 Task: Select Convenience. Add to cart, from Total Wine & More for 1990 Hamilton Drive, Baltimore, Maryland 21217, Cell Number 410-225-3451, following items :_x000D_
Roberts Pirates Booty - 1,_x000D_
Sweet Chaos Movie Theater Butter Popcorn Bag  - 2,_x000D_
Terra Chips - Sweet Potato Crinkle - 2
Action: Mouse moved to (278, 92)
Screenshot: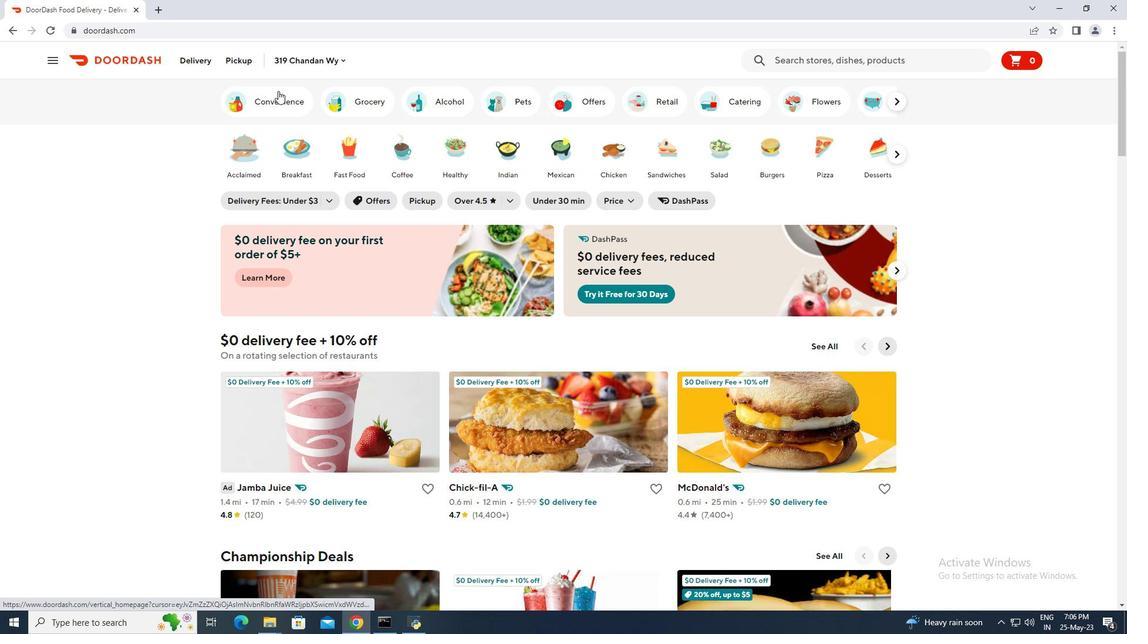 
Action: Mouse pressed left at (278, 92)
Screenshot: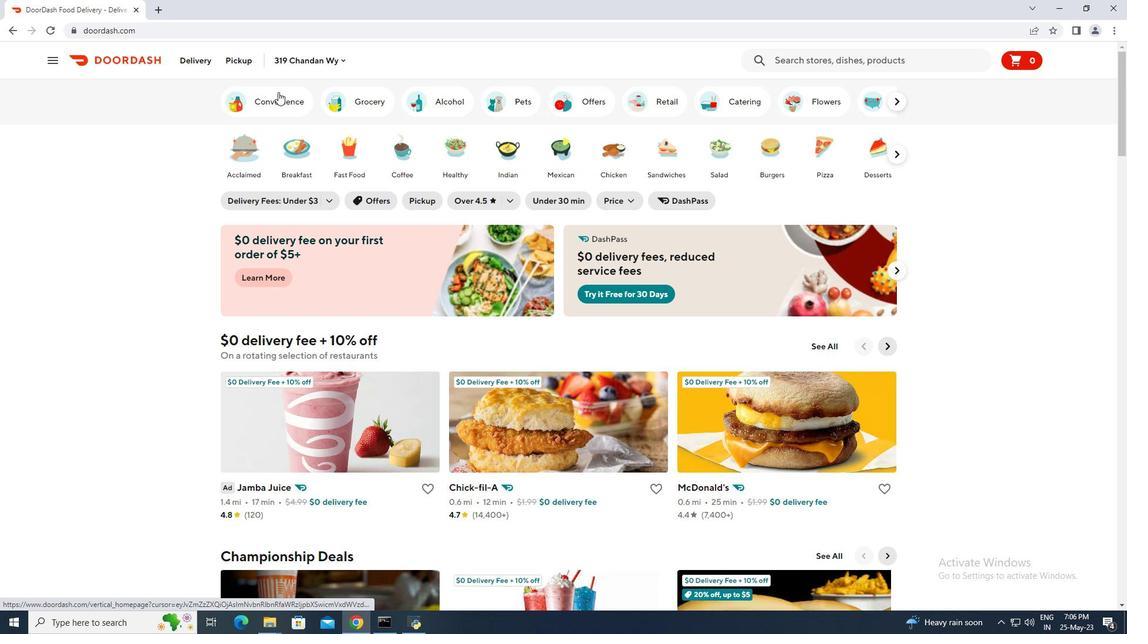
Action: Mouse moved to (546, 572)
Screenshot: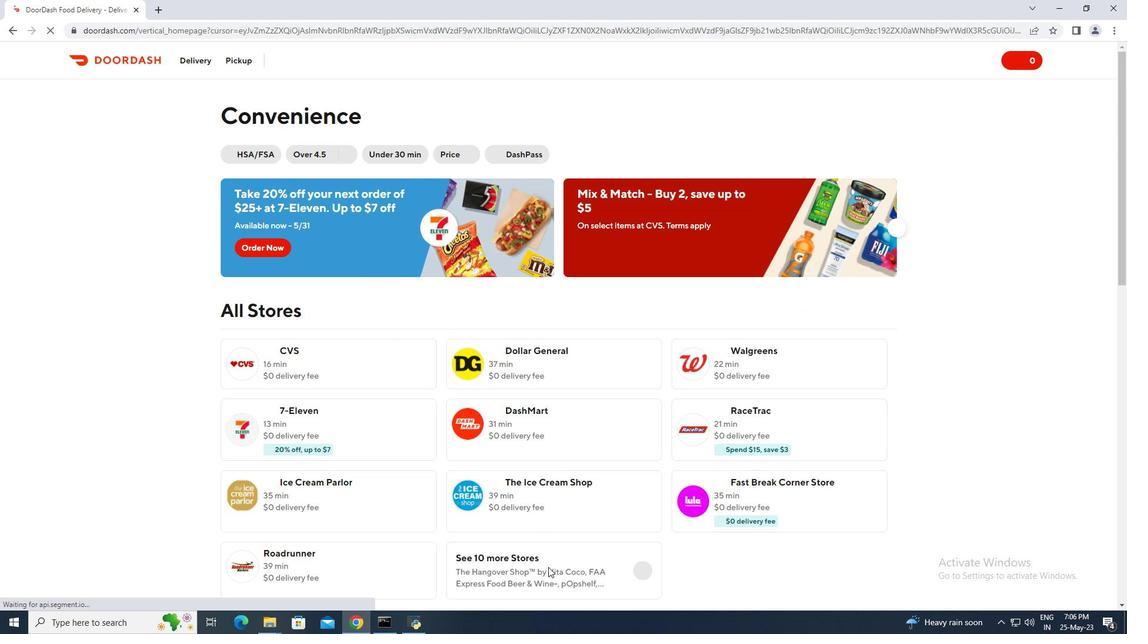 
Action: Mouse pressed left at (546, 572)
Screenshot: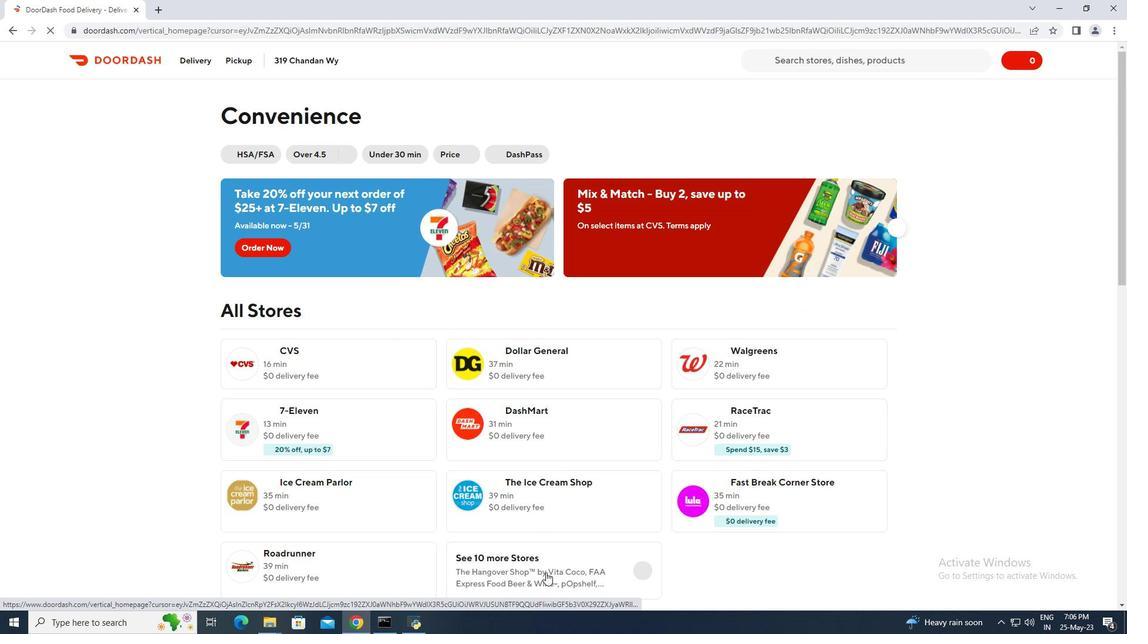 
Action: Mouse moved to (523, 495)
Screenshot: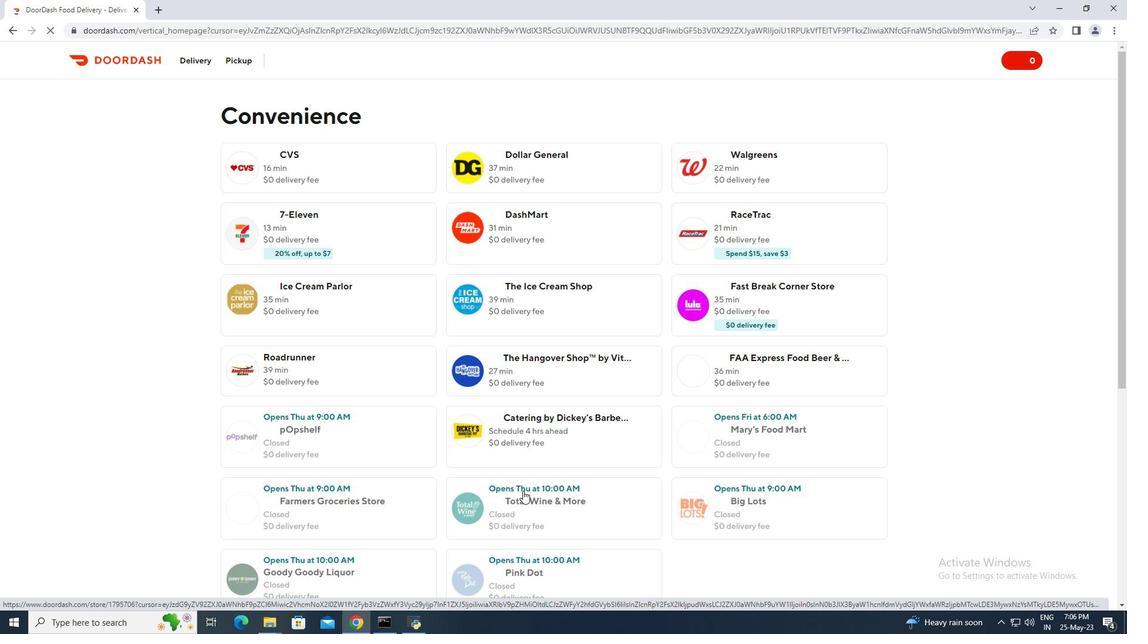 
Action: Mouse pressed left at (523, 495)
Screenshot: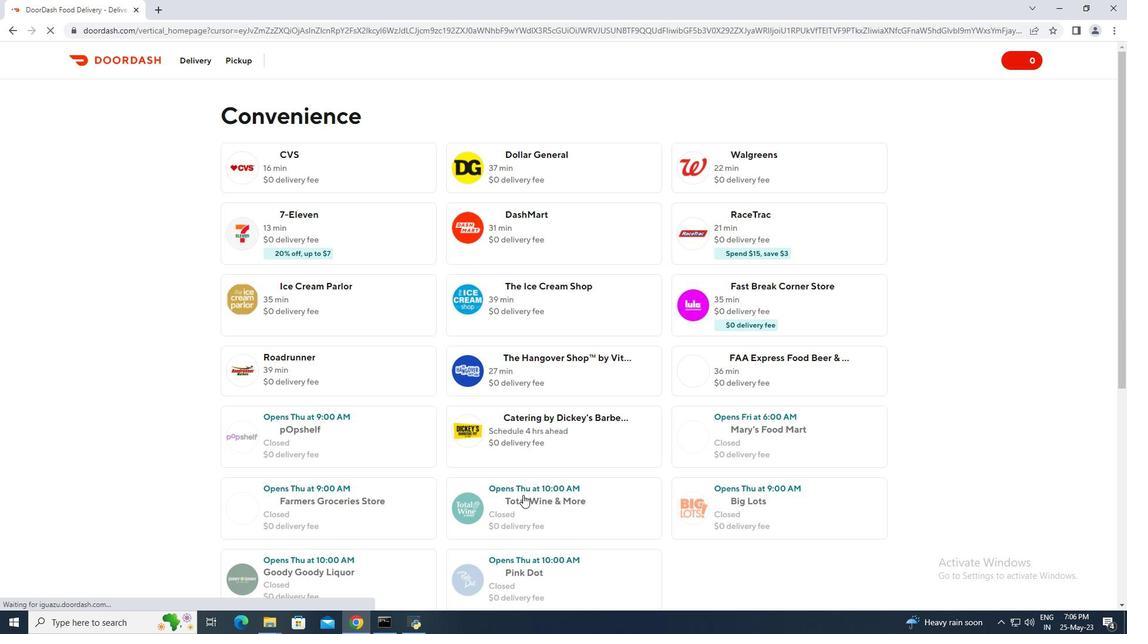 
Action: Mouse moved to (224, 62)
Screenshot: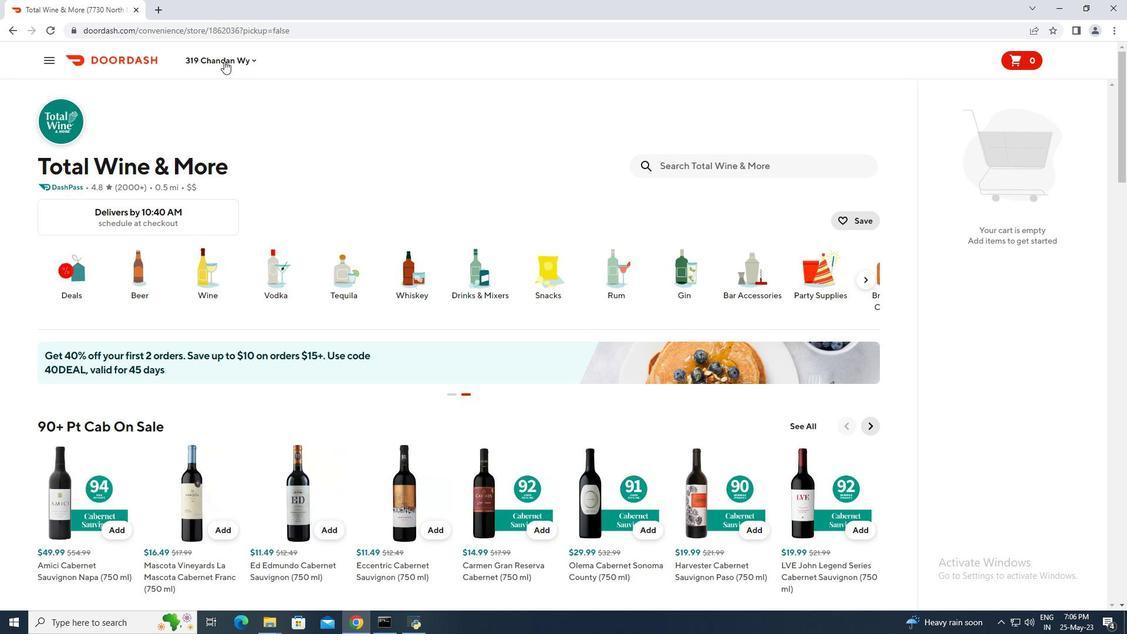 
Action: Mouse pressed left at (224, 62)
Screenshot: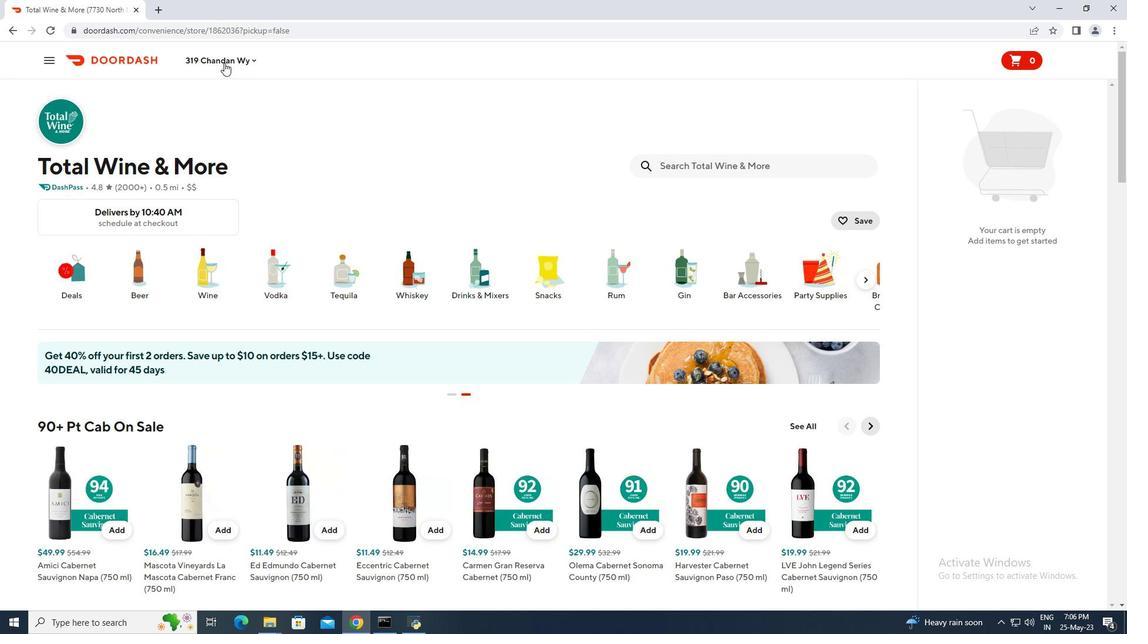 
Action: Mouse moved to (228, 105)
Screenshot: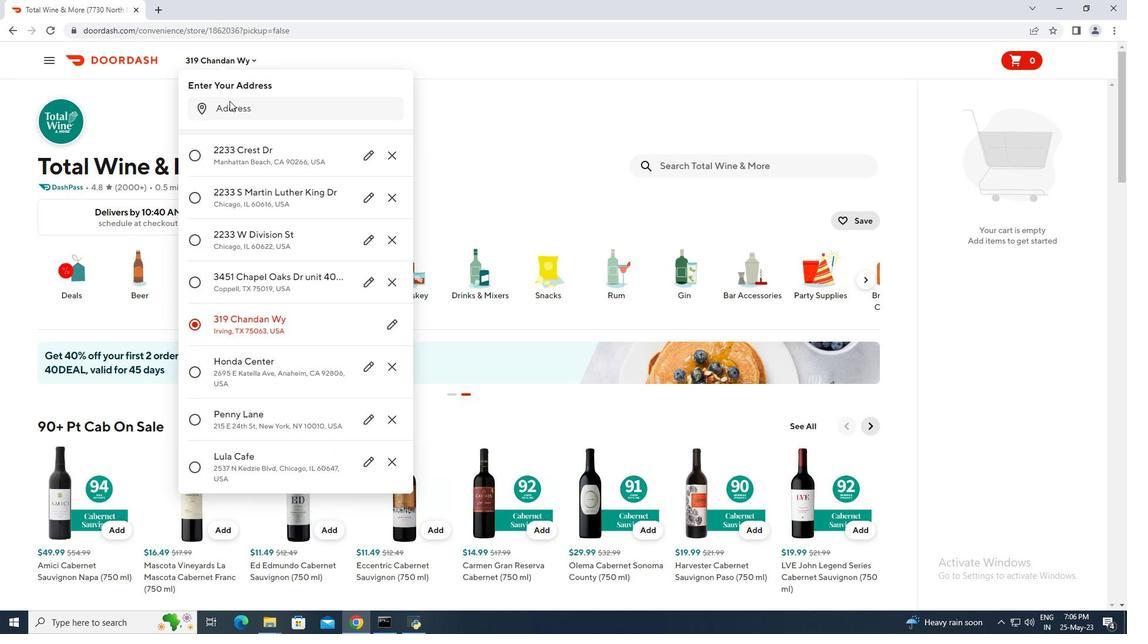 
Action: Mouse pressed left at (228, 105)
Screenshot: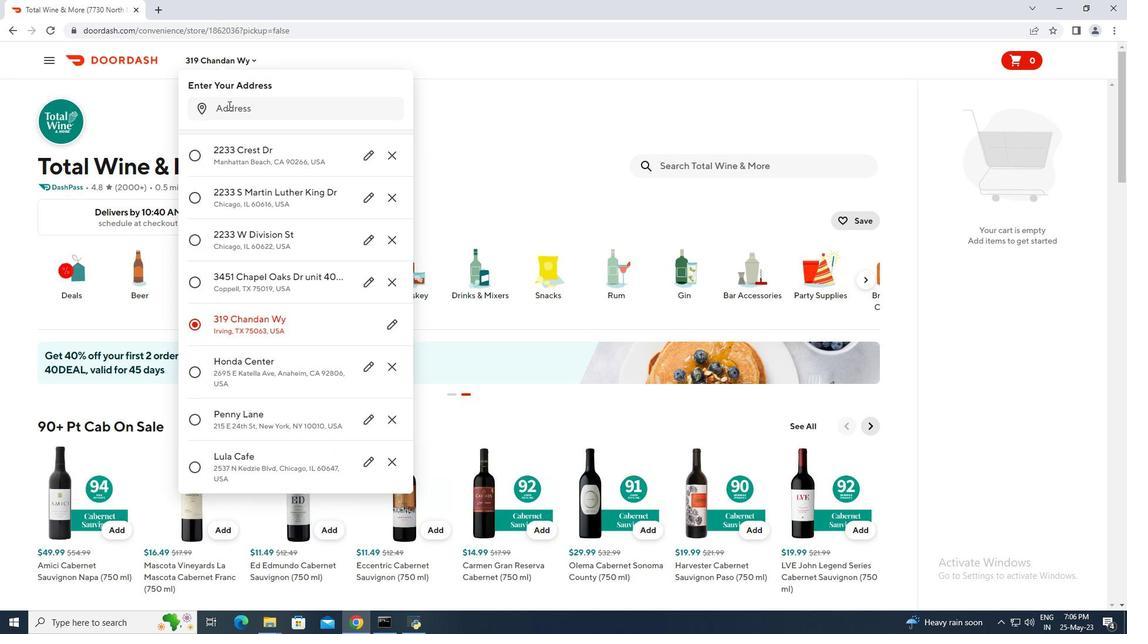 
Action: Key pressed 1990<Key.space>hamilton<Key.space>drive,<Key.space>baltimore,<Key.space>maryland<Key.space>21217<Key.enter>
Screenshot: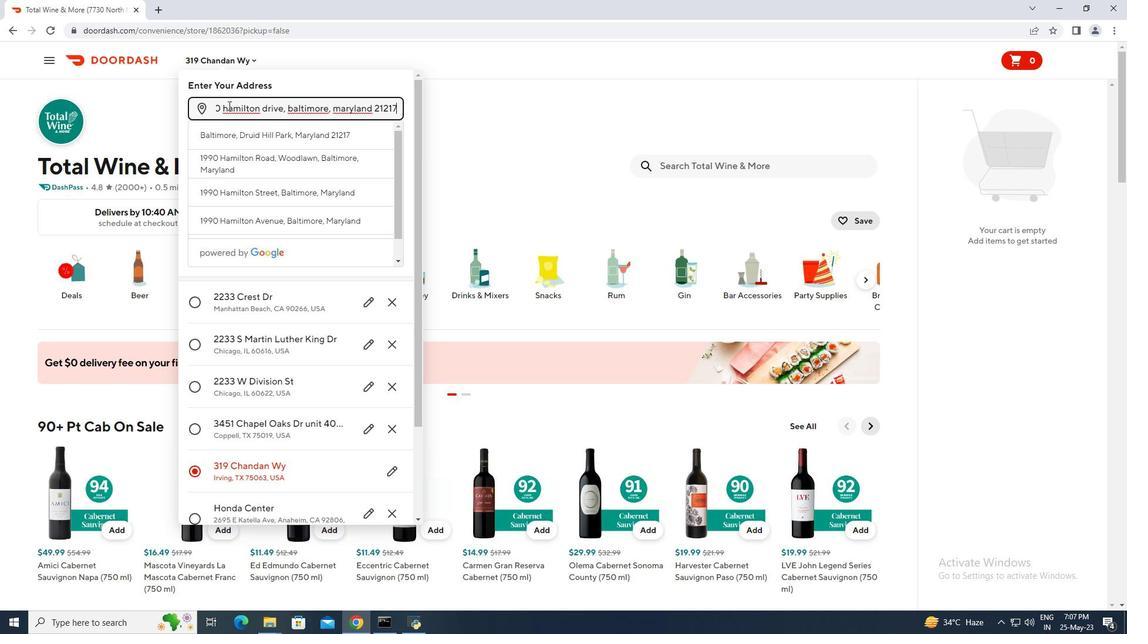 
Action: Mouse moved to (354, 460)
Screenshot: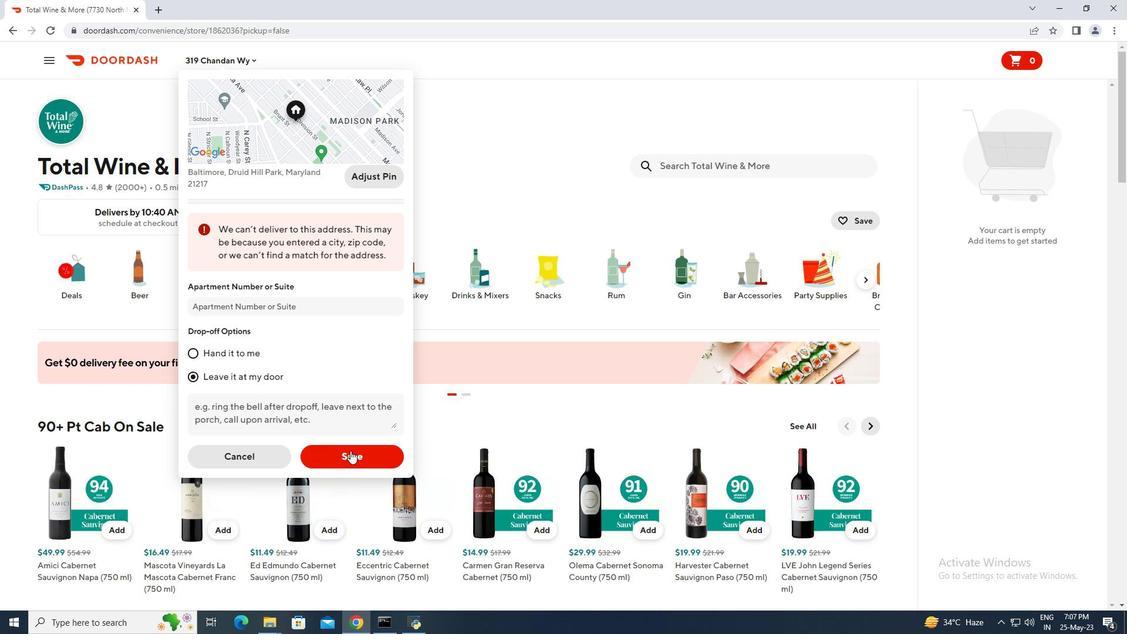 
Action: Mouse pressed left at (354, 460)
Screenshot: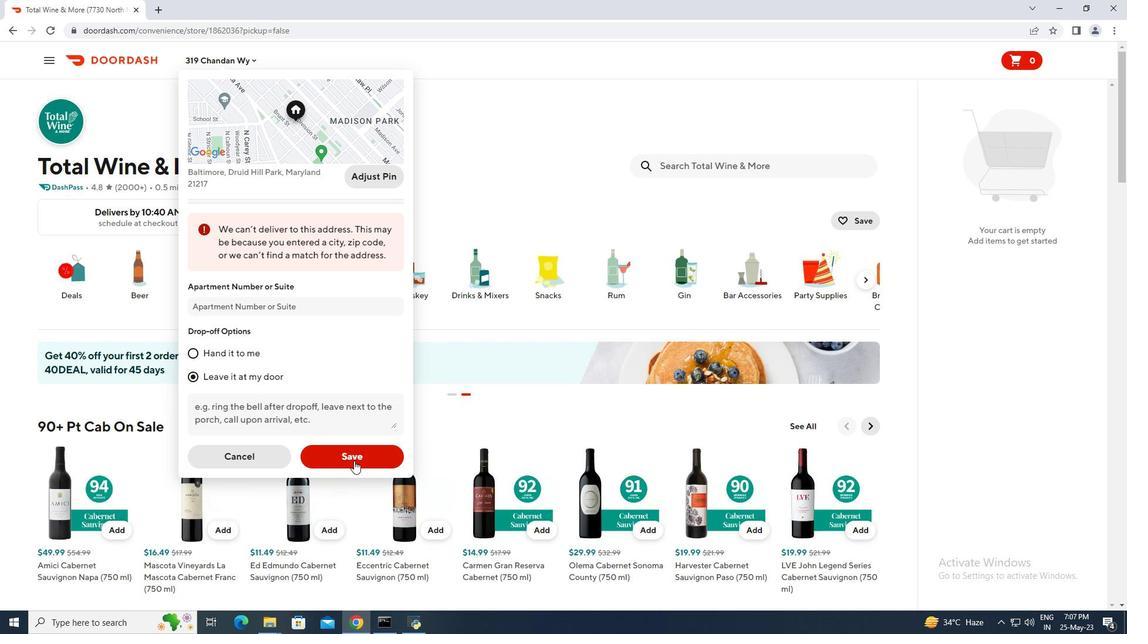 
Action: Mouse moved to (689, 163)
Screenshot: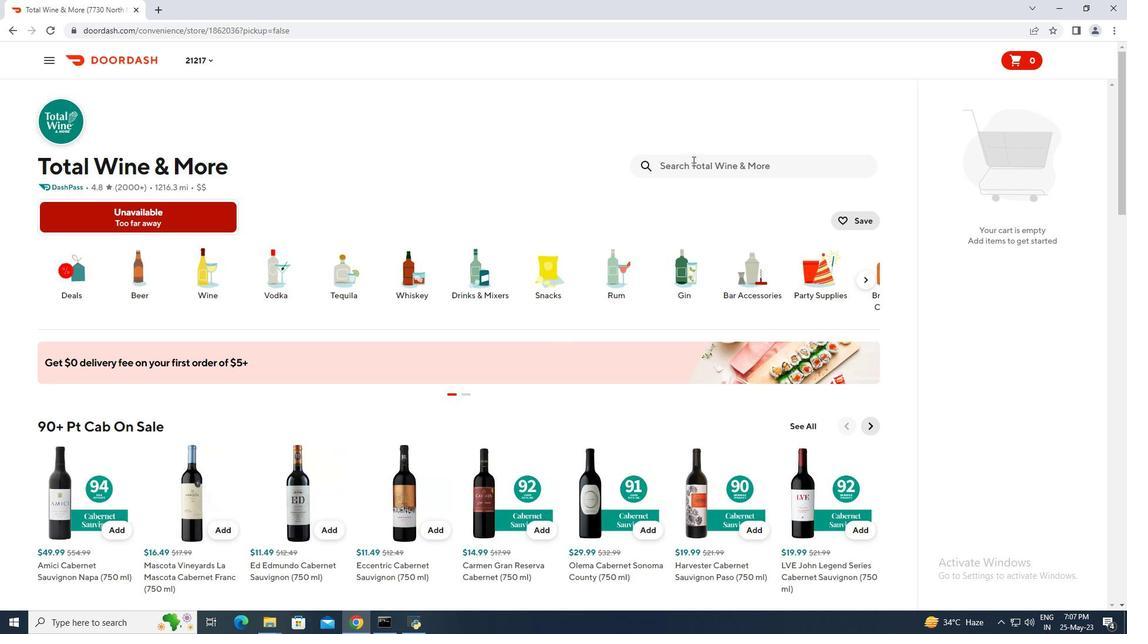 
Action: Mouse pressed left at (689, 163)
Screenshot: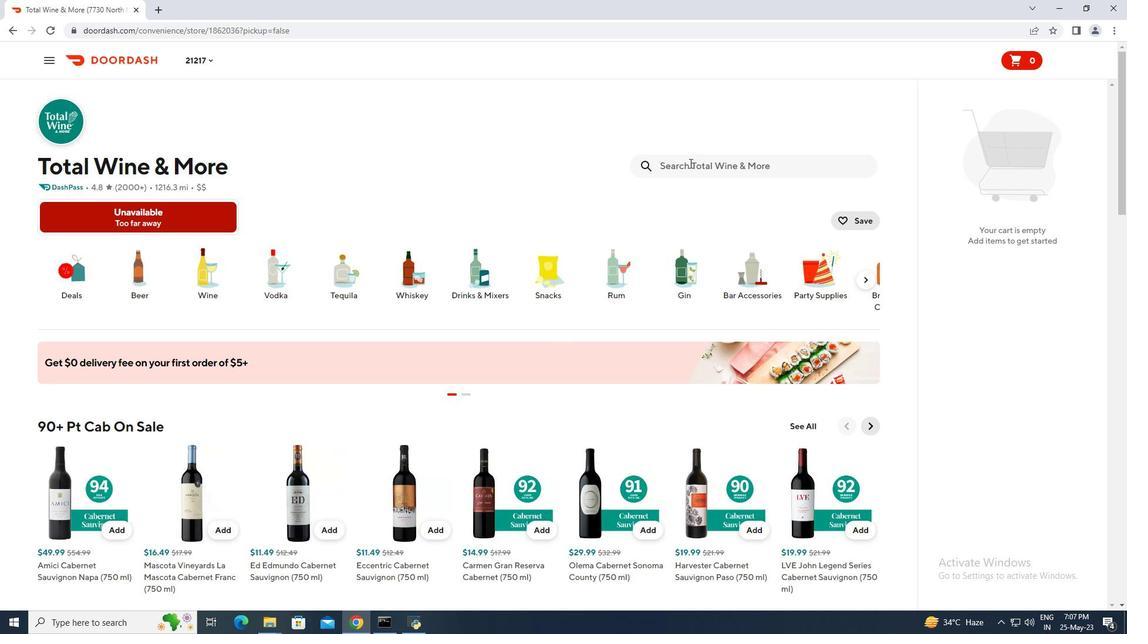 
Action: Key pressed roberts<Key.space>pirates<Key.space>booty<Key.enter>
Screenshot: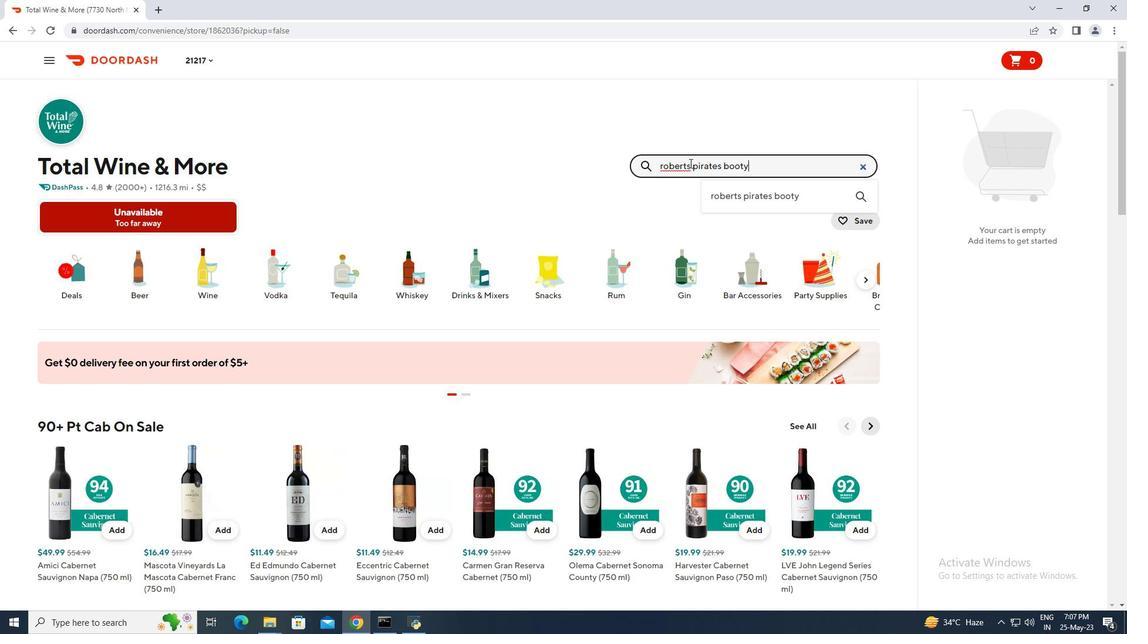 
Action: Mouse moved to (98, 263)
Screenshot: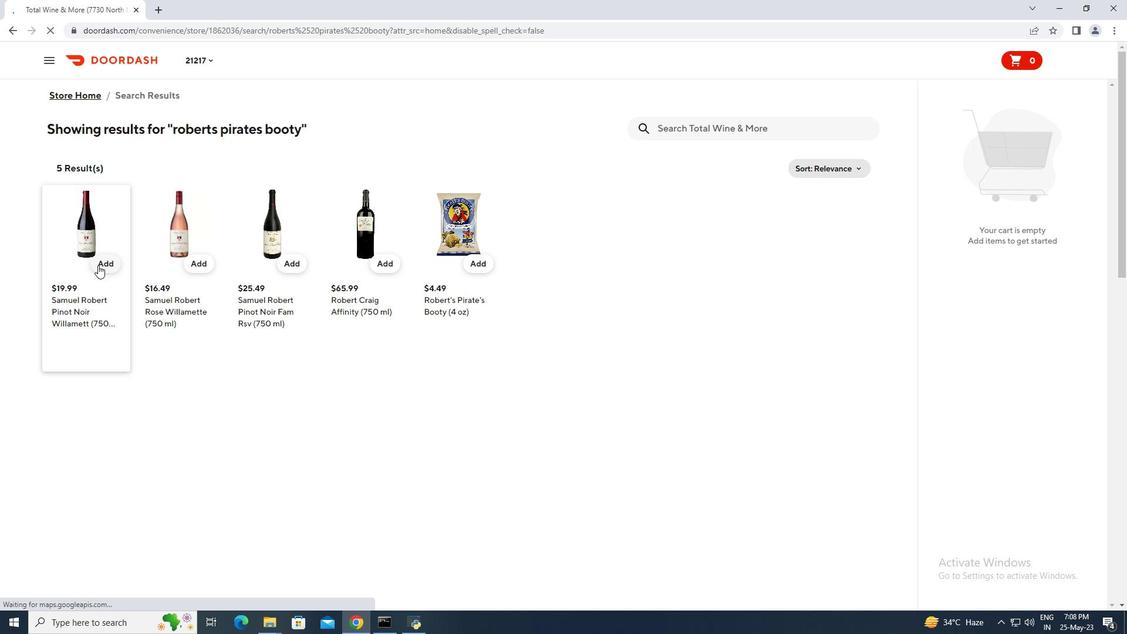 
Action: Mouse pressed left at (98, 263)
Screenshot: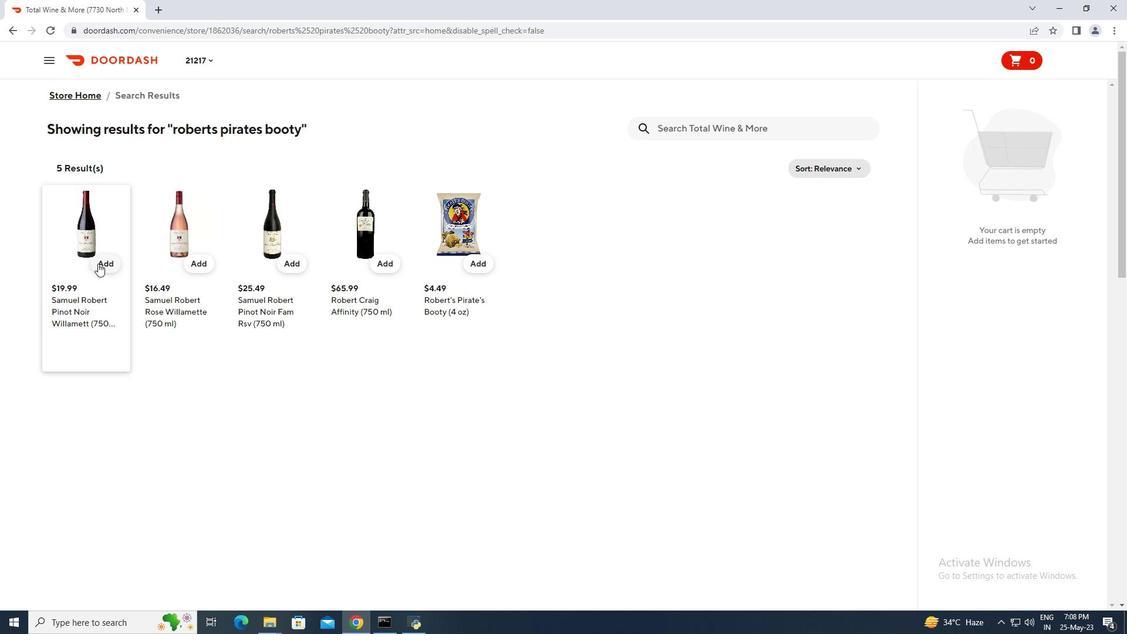 
Action: Mouse moved to (689, 129)
Screenshot: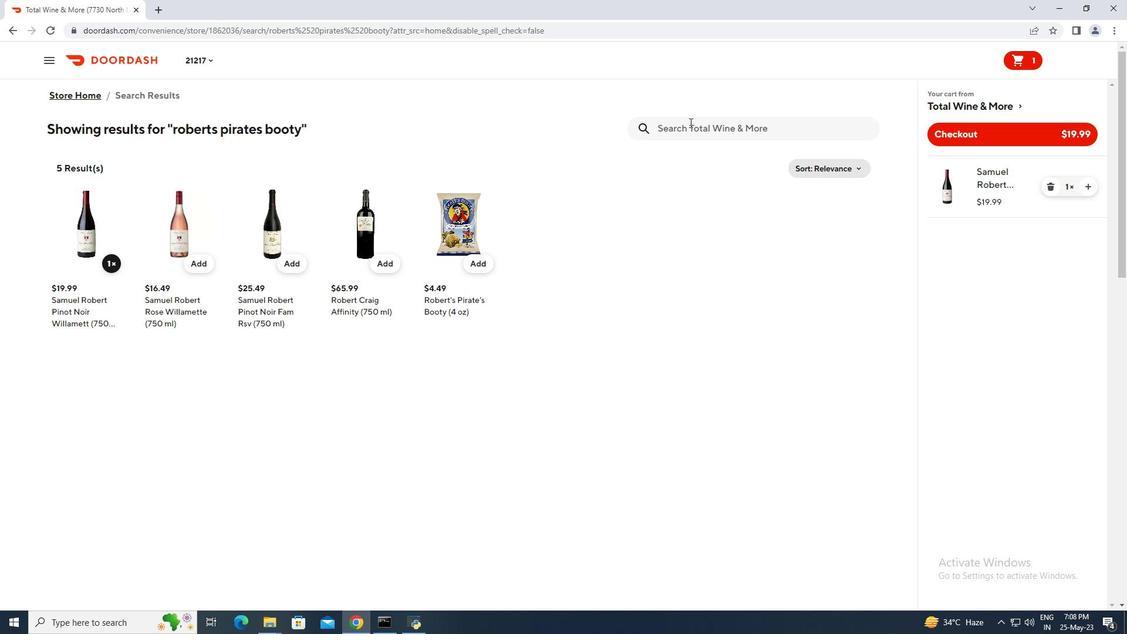 
Action: Mouse pressed left at (689, 129)
Screenshot: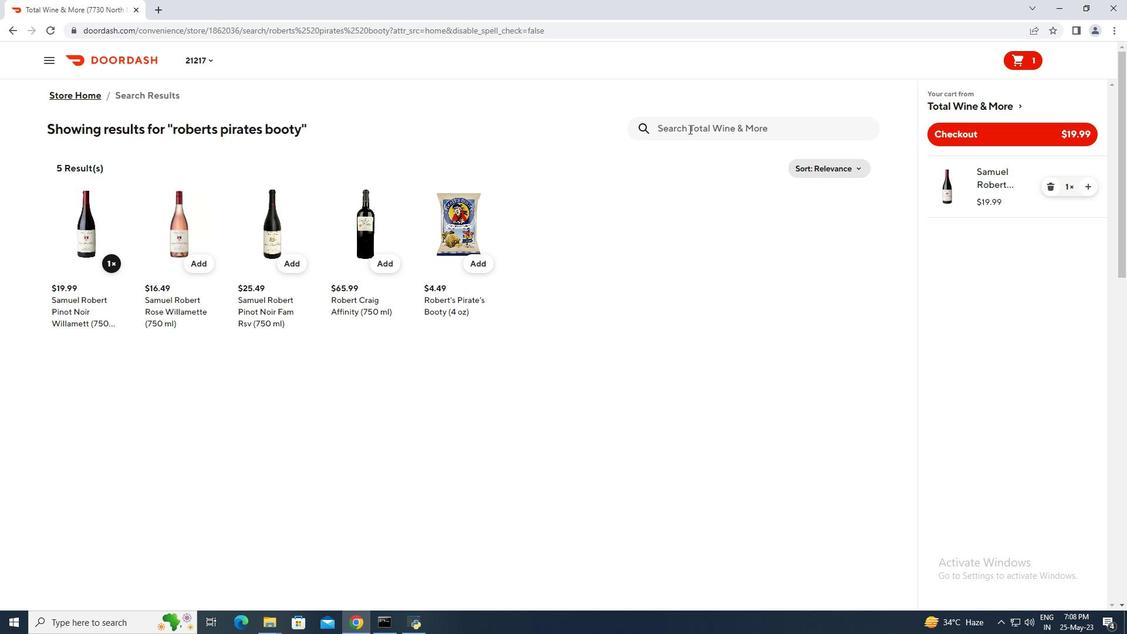 
Action: Key pressed sweet<Key.space>chaos<Key.space>movie<Key.space>theater<Key.space>butter<Key.space>popcorn<Key.space>bag<Key.enter>
Screenshot: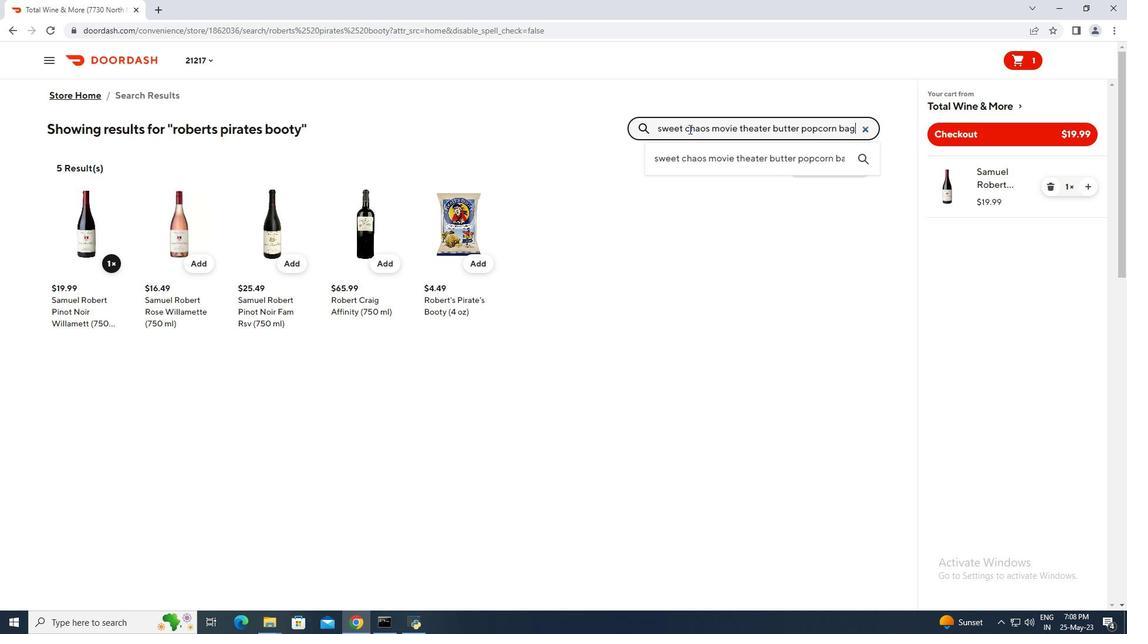 
Action: Mouse moved to (100, 290)
Screenshot: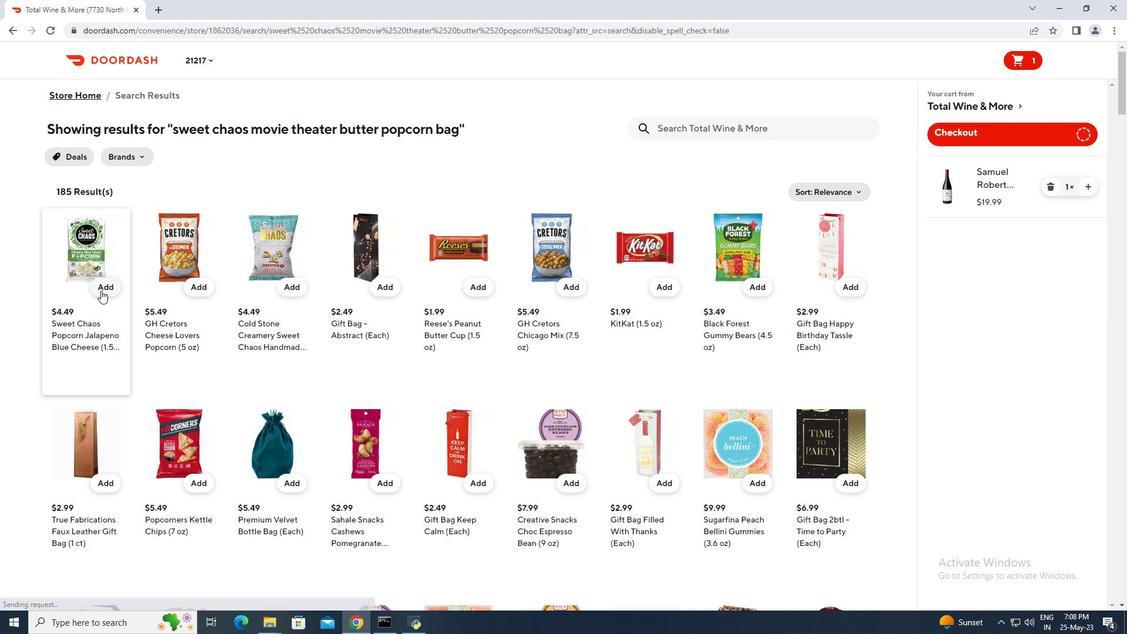 
Action: Mouse pressed left at (100, 290)
Screenshot: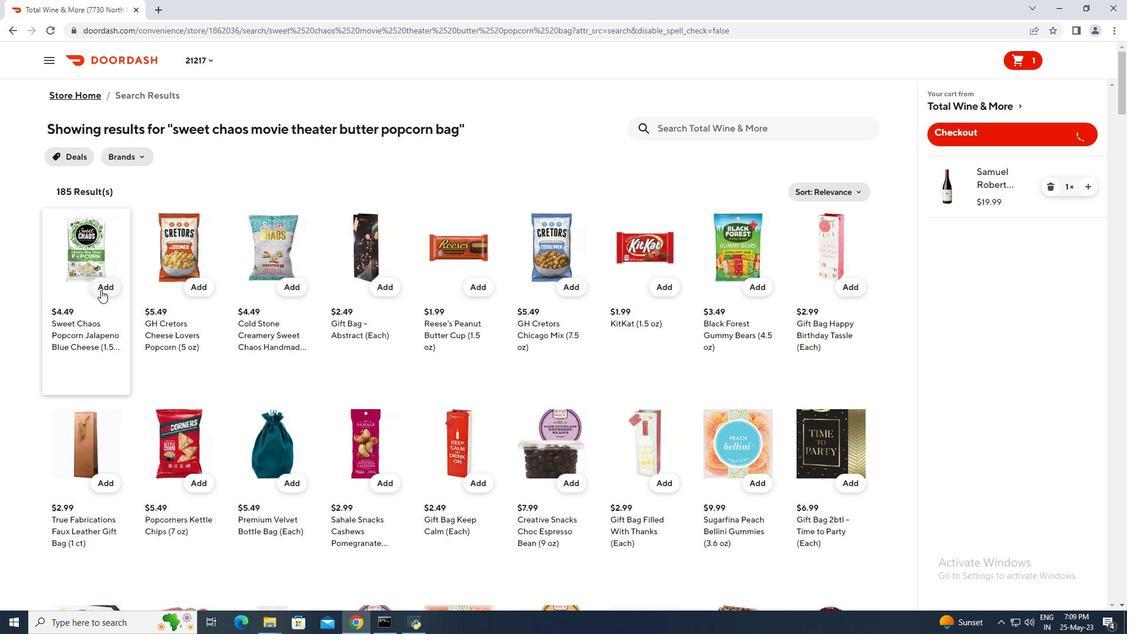 
Action: Mouse moved to (1092, 248)
Screenshot: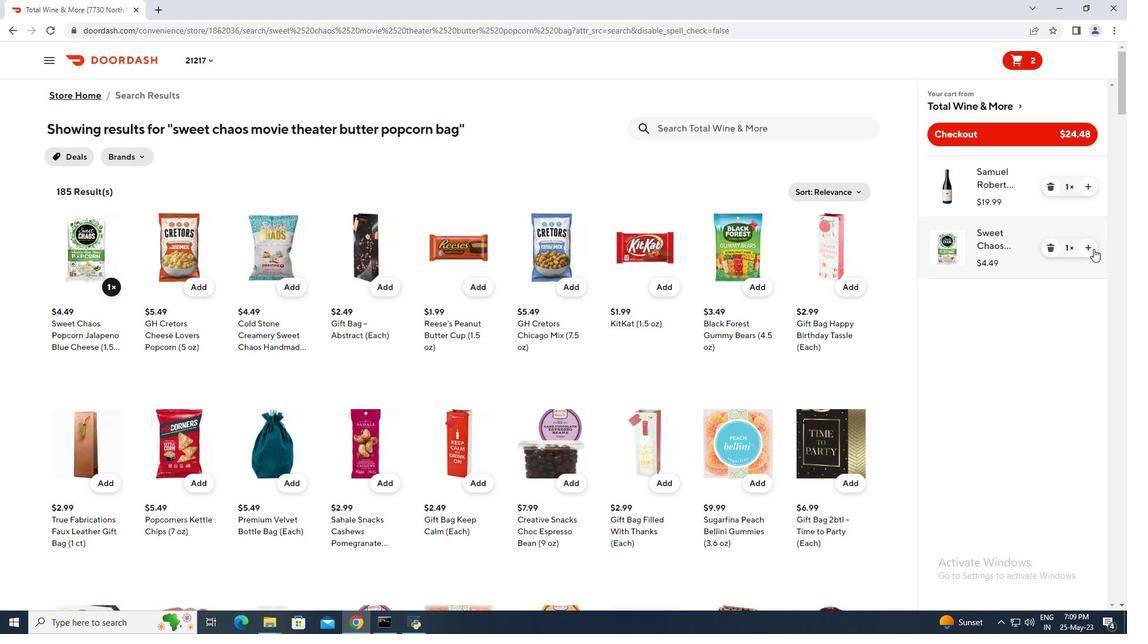 
Action: Mouse pressed left at (1092, 248)
Screenshot: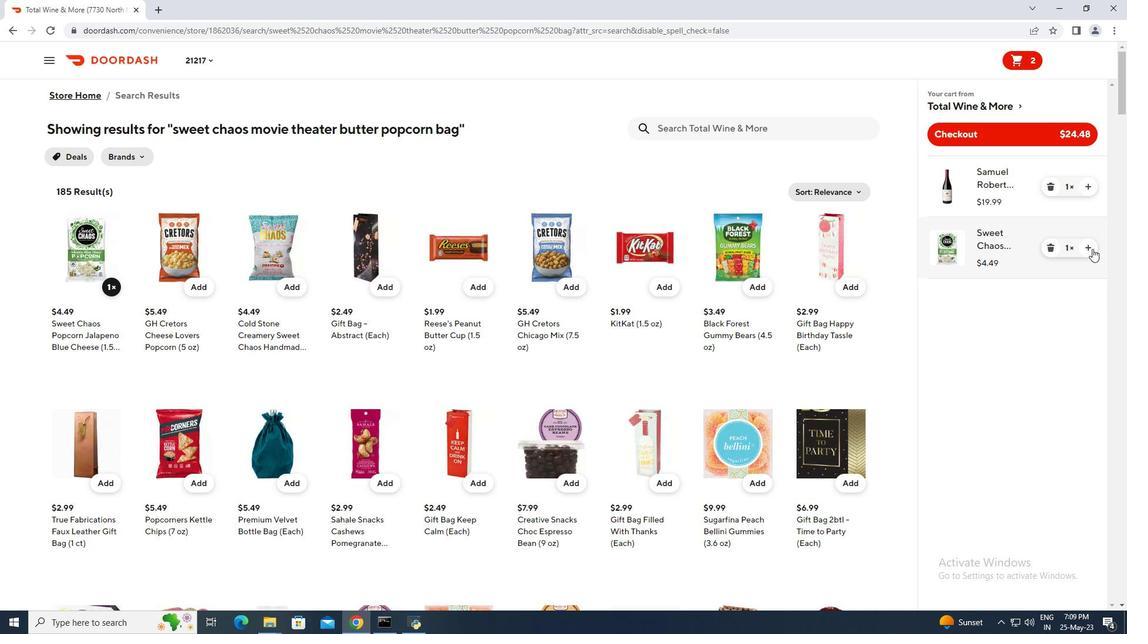 
Action: Mouse moved to (732, 125)
Screenshot: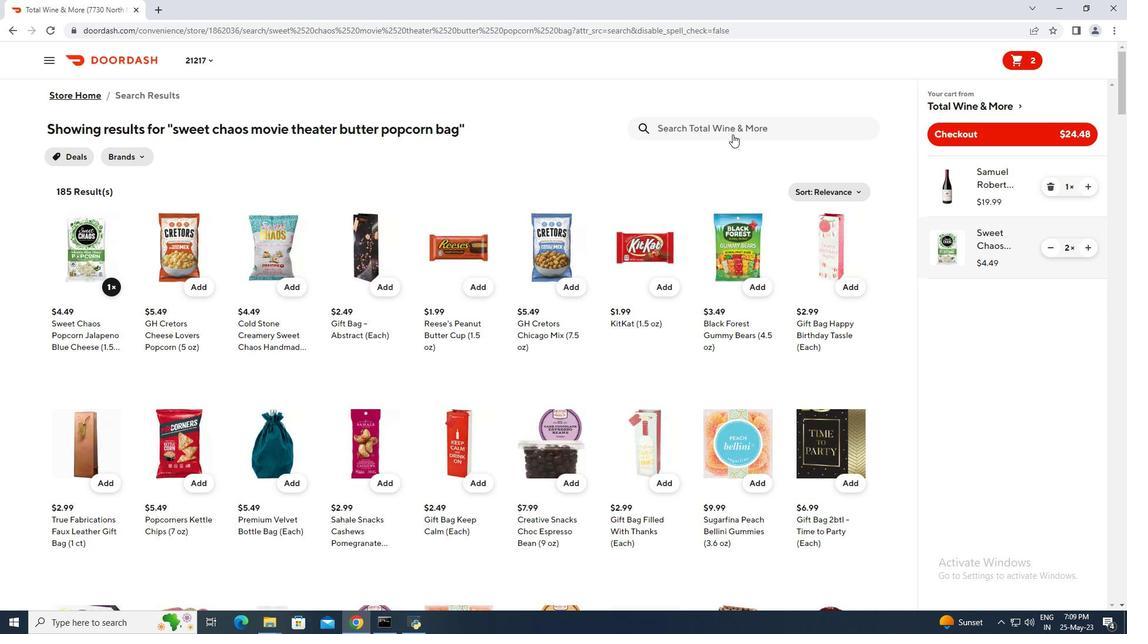 
Action: Mouse pressed left at (732, 125)
Screenshot: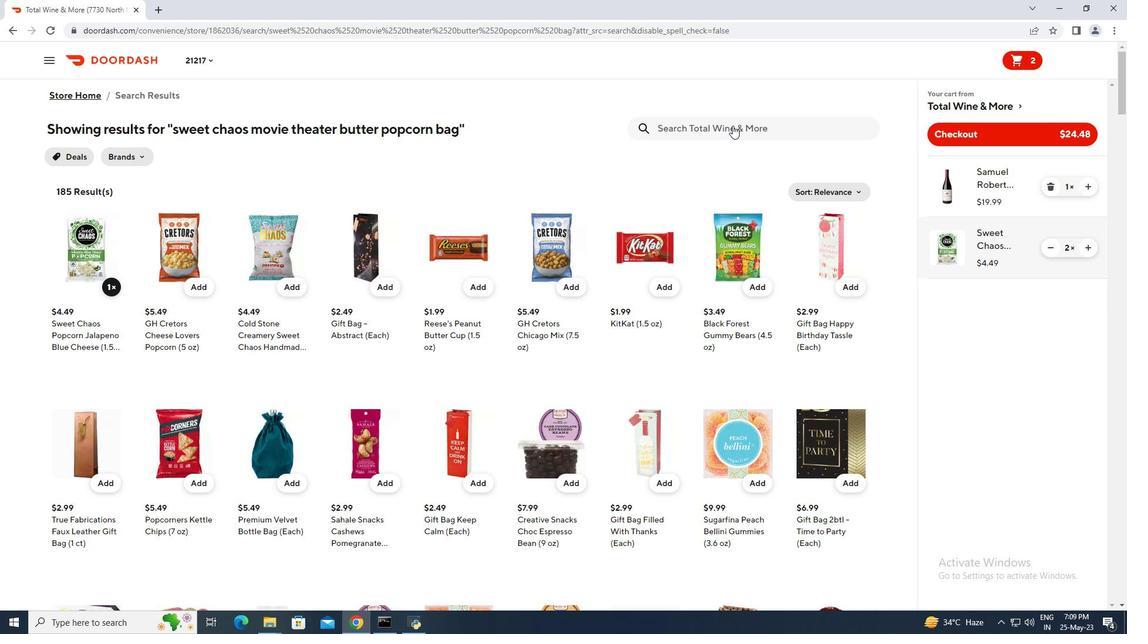 
Action: Mouse moved to (729, 121)
Screenshot: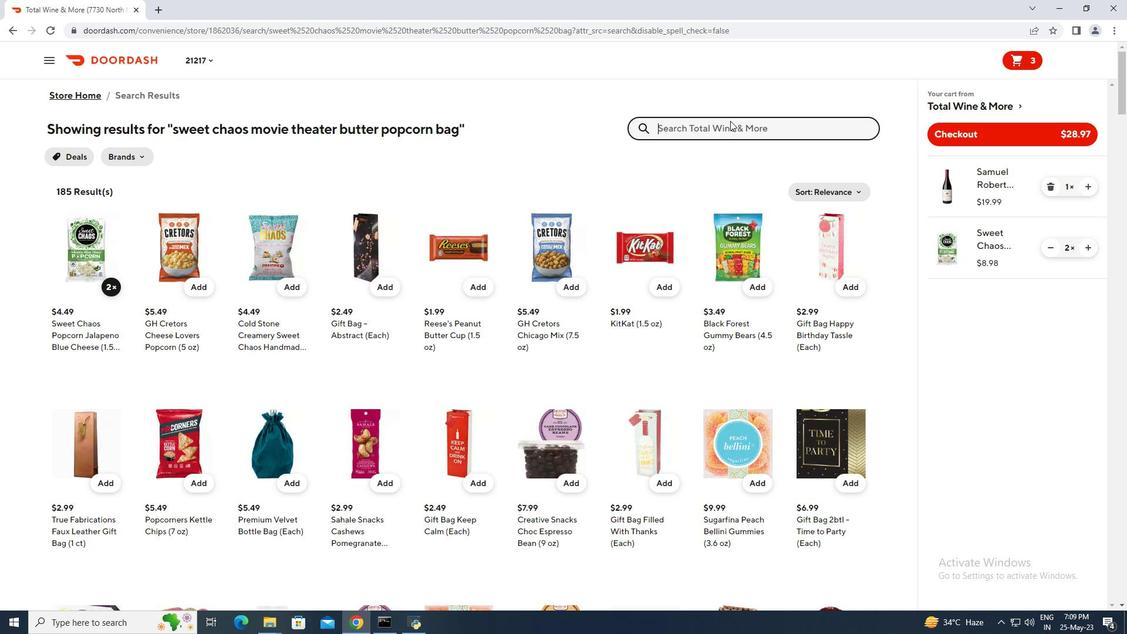 
Action: Key pressed terra<Key.space>chips-sweet<Key.space>potato<Key.space>crinkle<Key.enter>
Screenshot: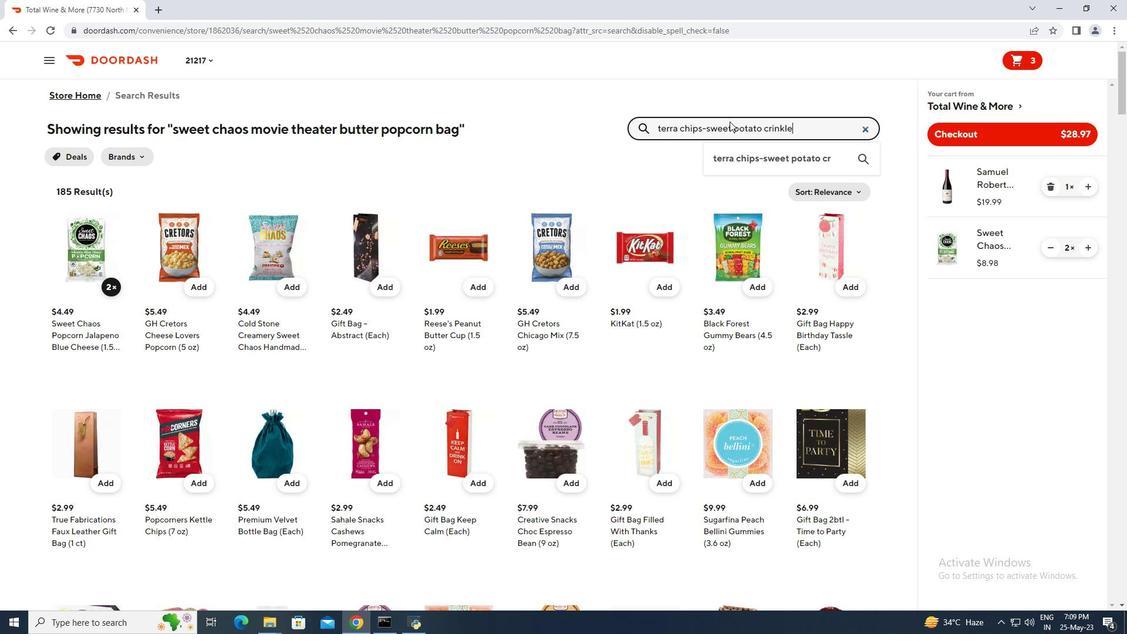 
Action: Mouse moved to (109, 288)
Screenshot: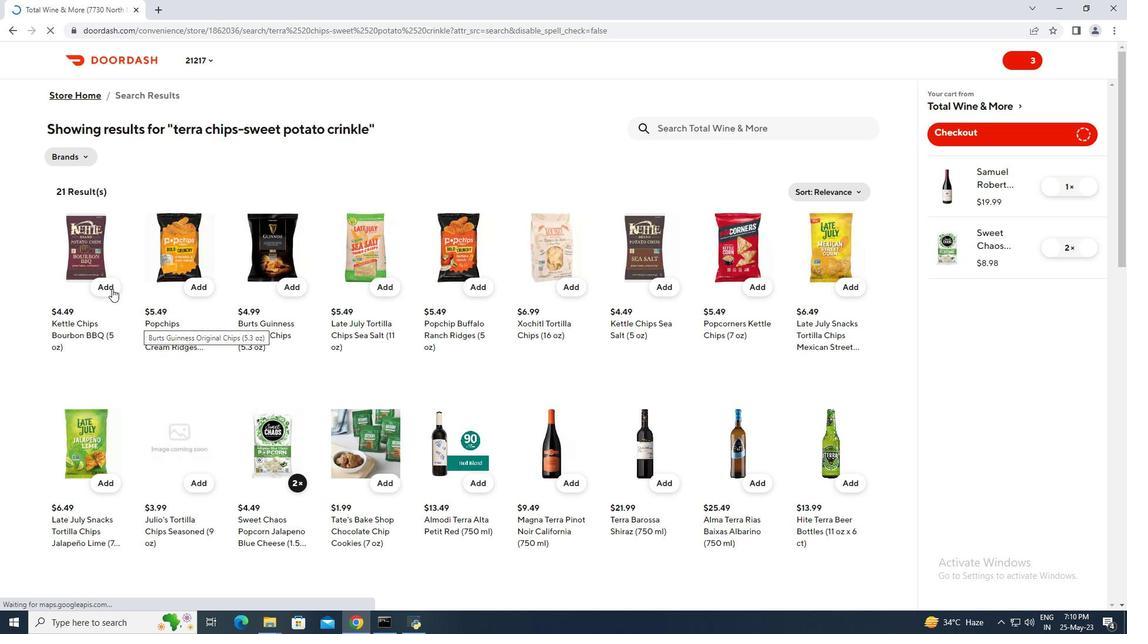 
Action: Mouse pressed left at (109, 288)
Screenshot: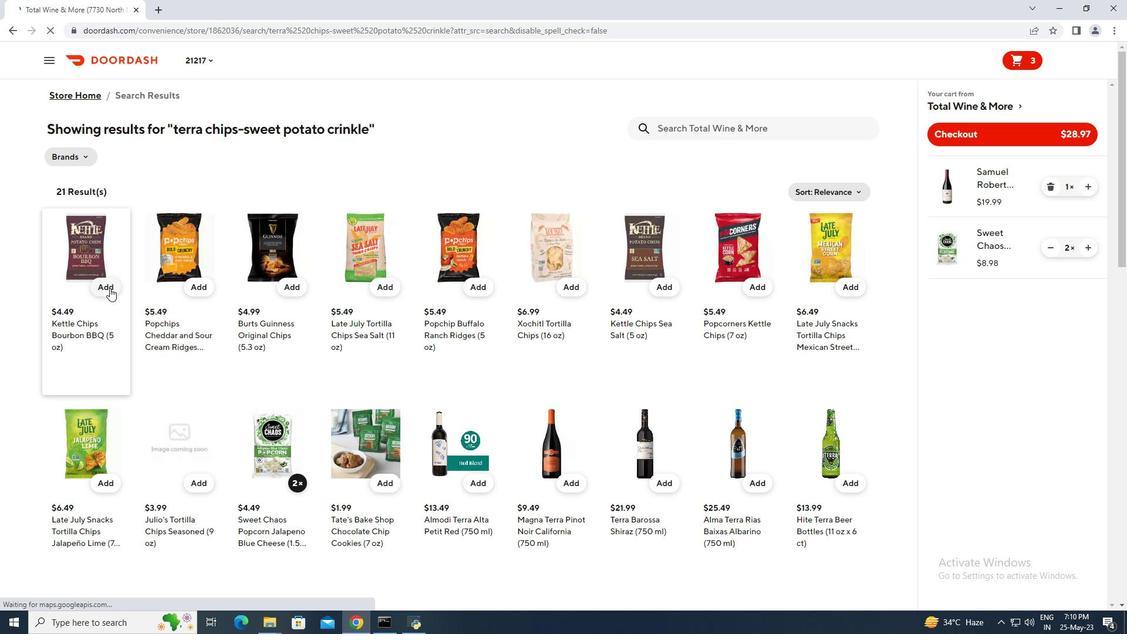 
Action: Mouse moved to (1051, 309)
Screenshot: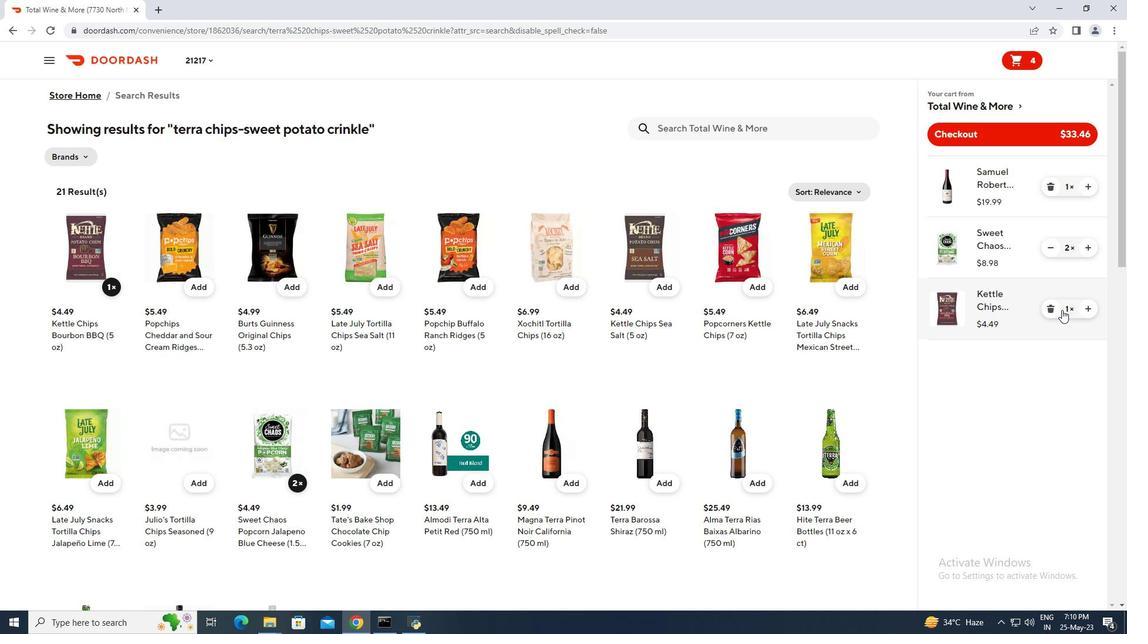 
Action: Mouse pressed left at (1051, 309)
Screenshot: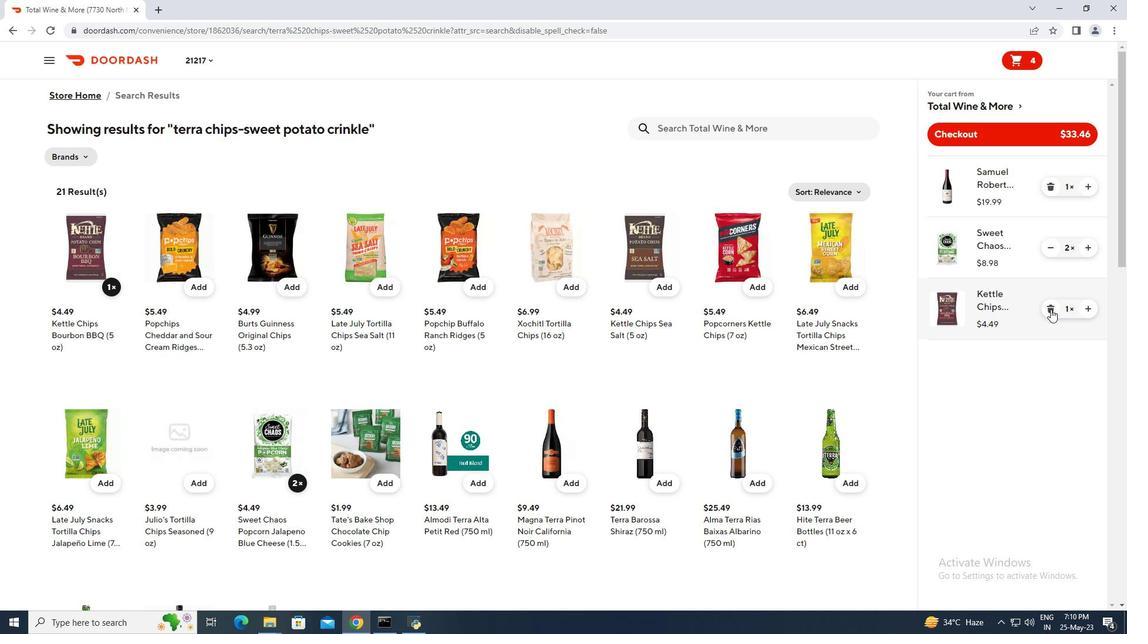 
Action: Mouse moved to (972, 136)
Screenshot: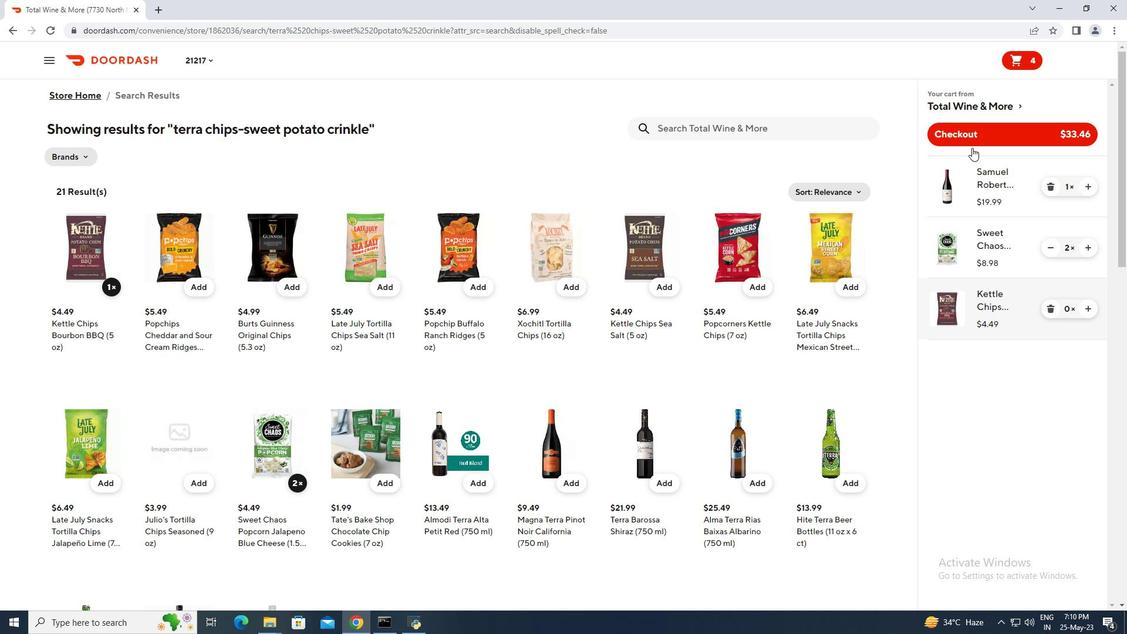 
Action: Mouse pressed left at (972, 136)
Screenshot: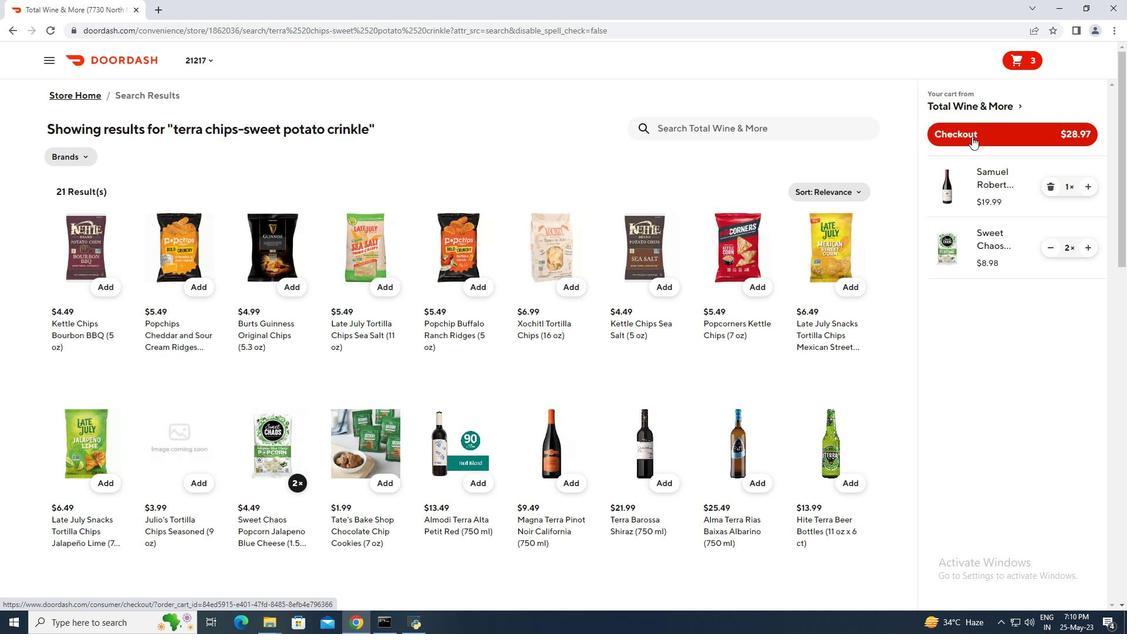 
Action: Mouse moved to (783, 106)
Screenshot: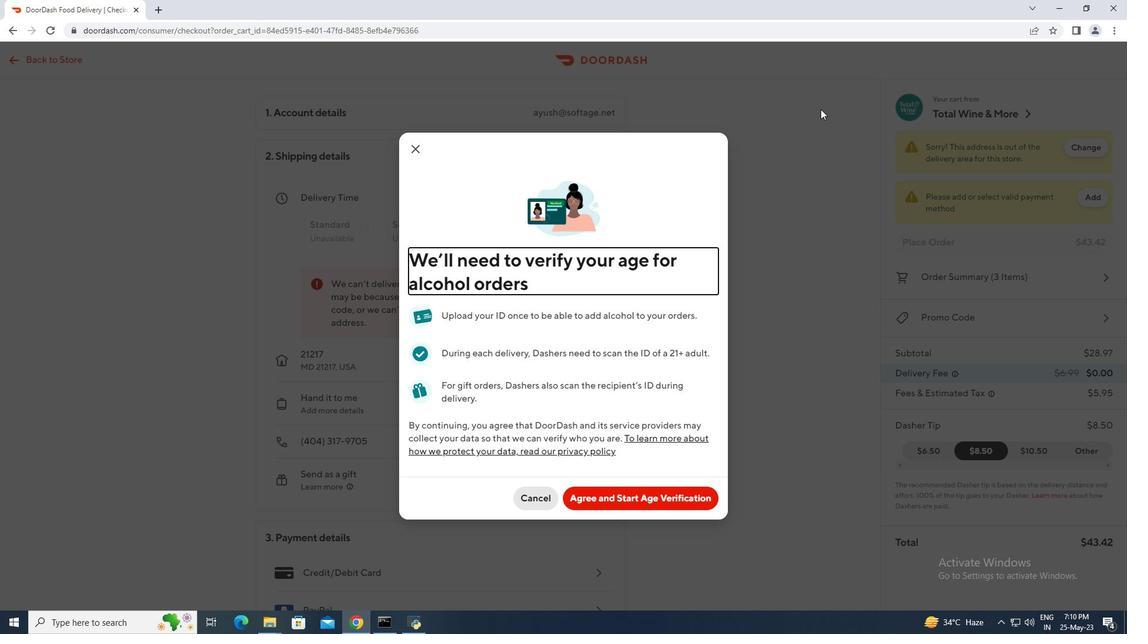 
